 Task: Configure the email client to download full items from the server.
Action: Mouse moved to (10, 83)
Screenshot: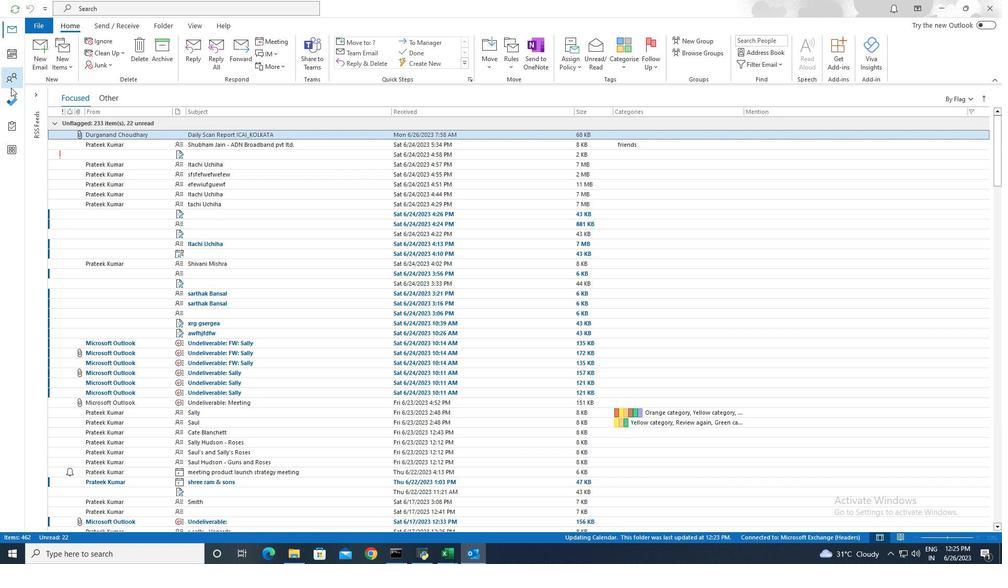 
Action: Mouse pressed left at (10, 83)
Screenshot: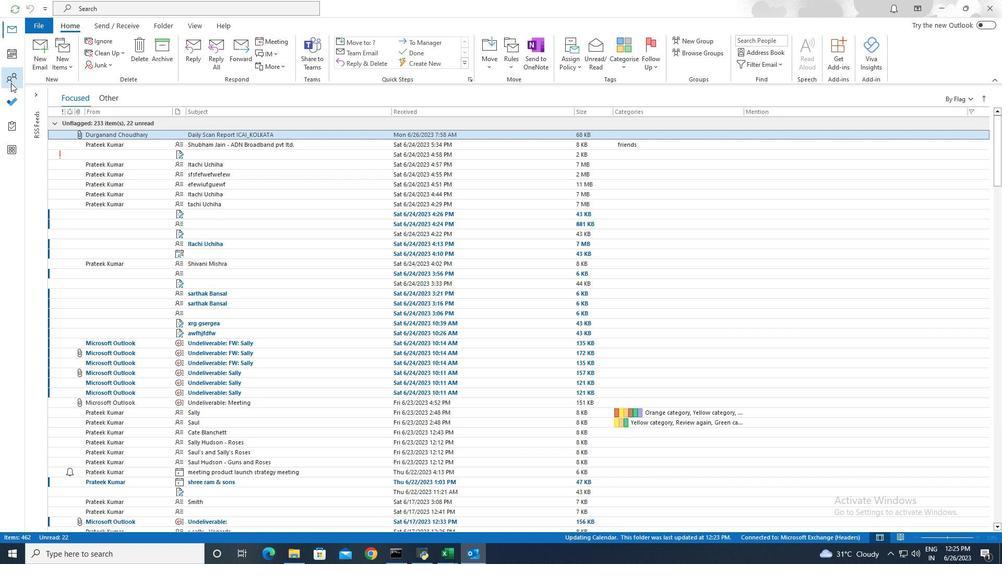 
Action: Mouse moved to (134, 25)
Screenshot: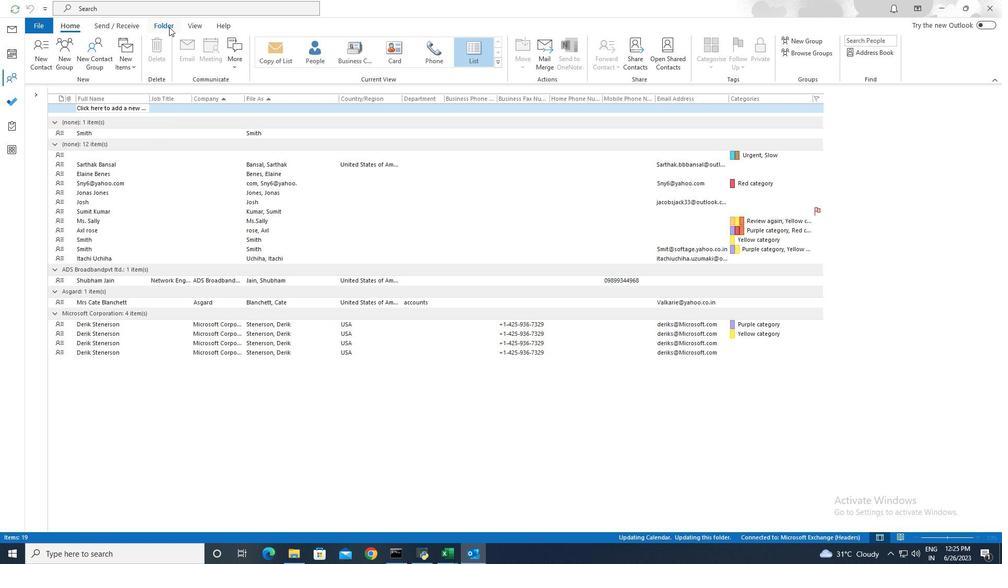 
Action: Mouse pressed left at (134, 25)
Screenshot: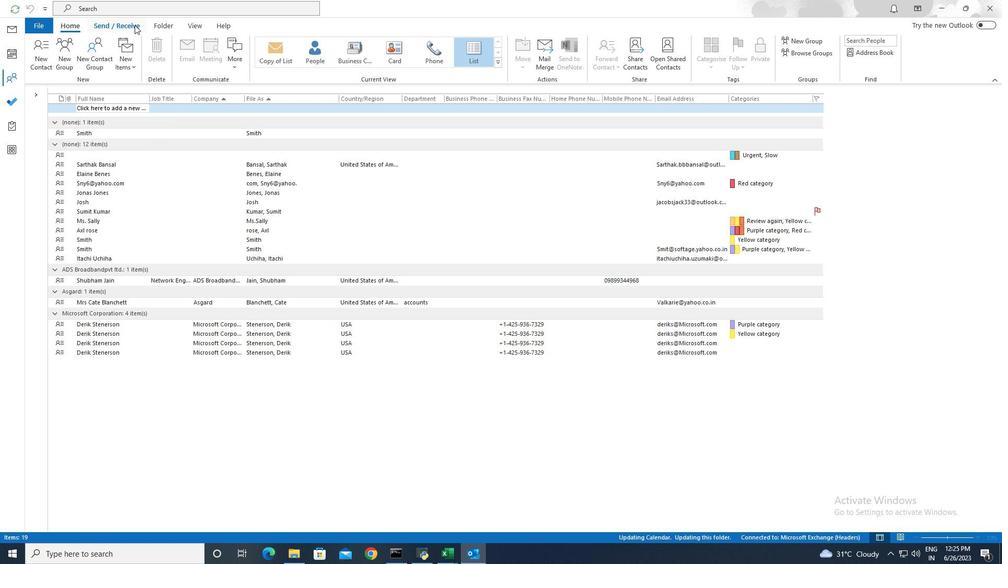
Action: Mouse moved to (236, 67)
Screenshot: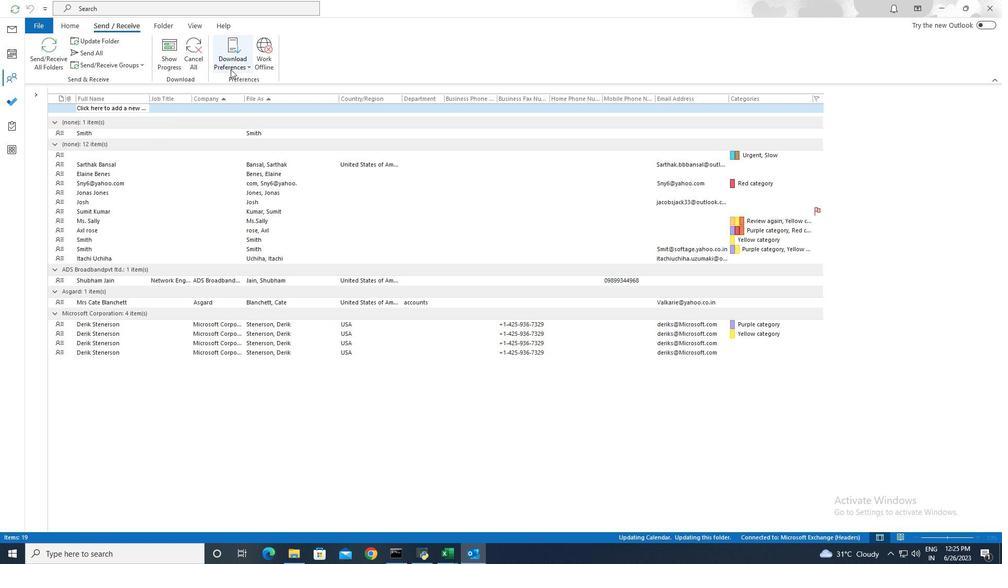 
Action: Mouse pressed left at (236, 67)
Screenshot: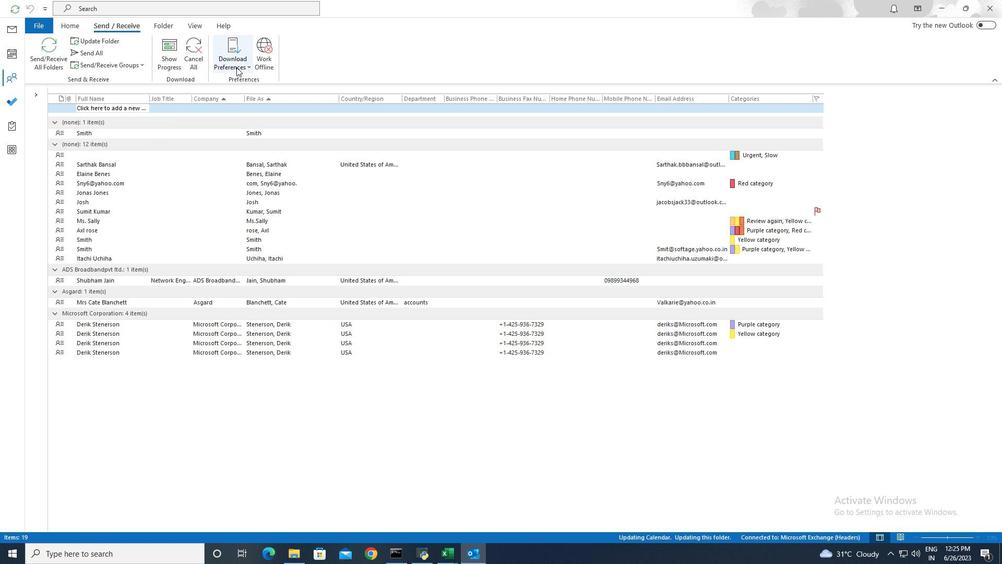 
Action: Mouse moved to (221, 83)
Screenshot: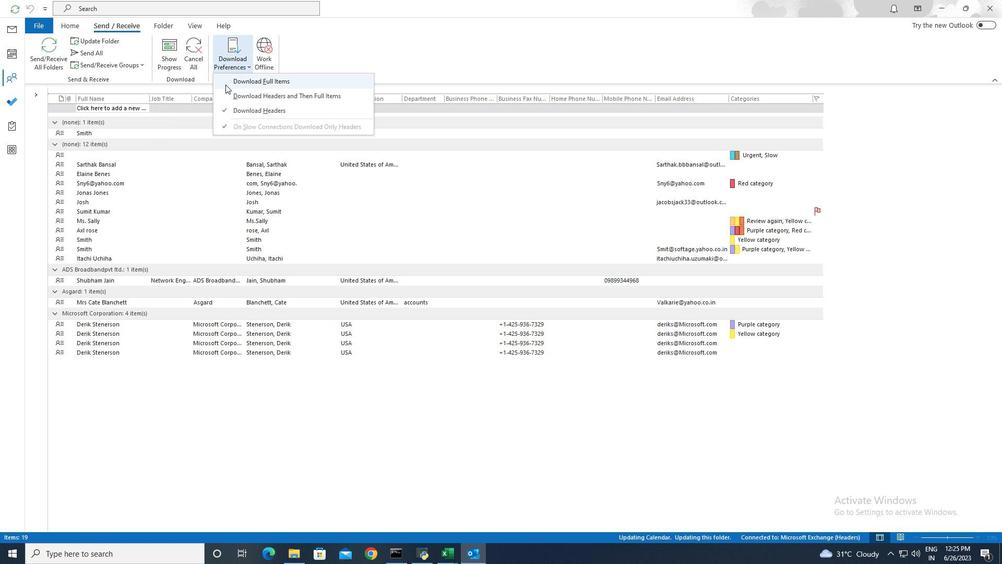 
Action: Mouse pressed left at (221, 83)
Screenshot: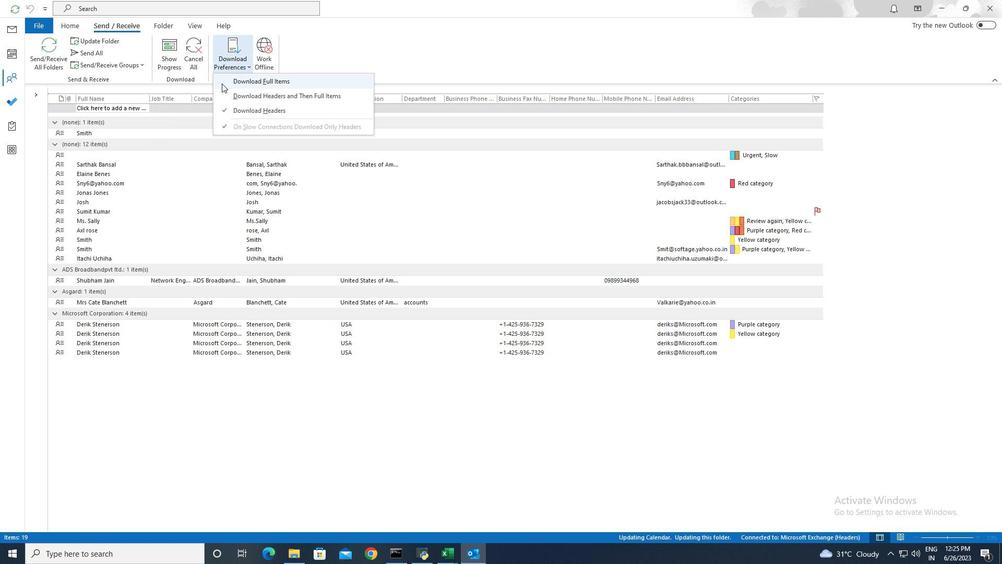 
